 Task: Set the question to required.
Action: Mouse moved to (652, 302)
Screenshot: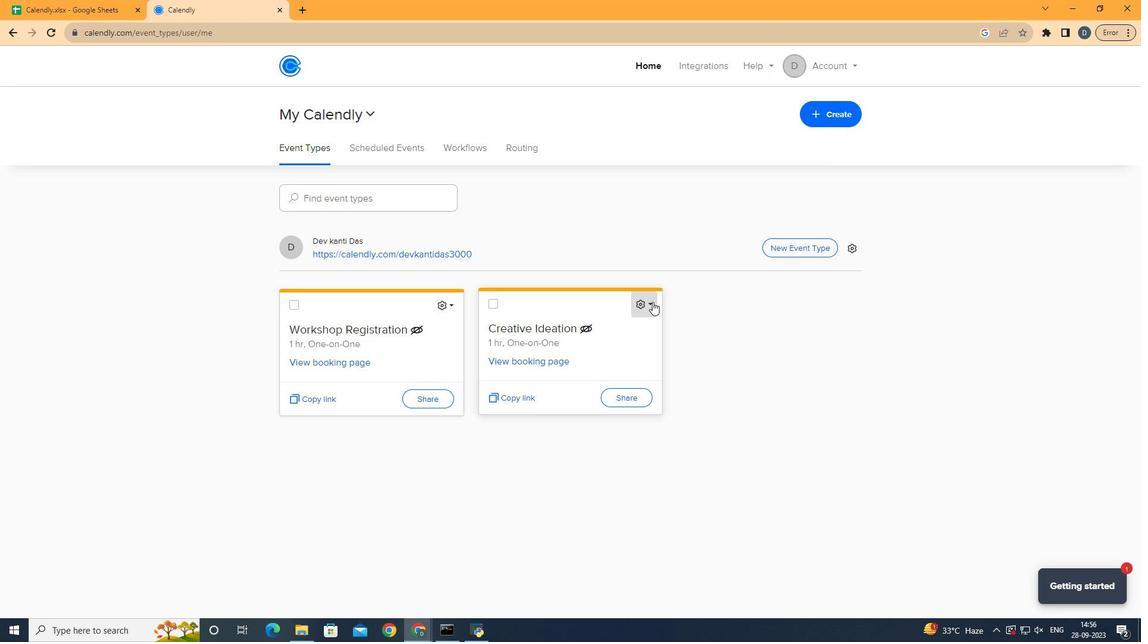 
Action: Mouse pressed left at (652, 302)
Screenshot: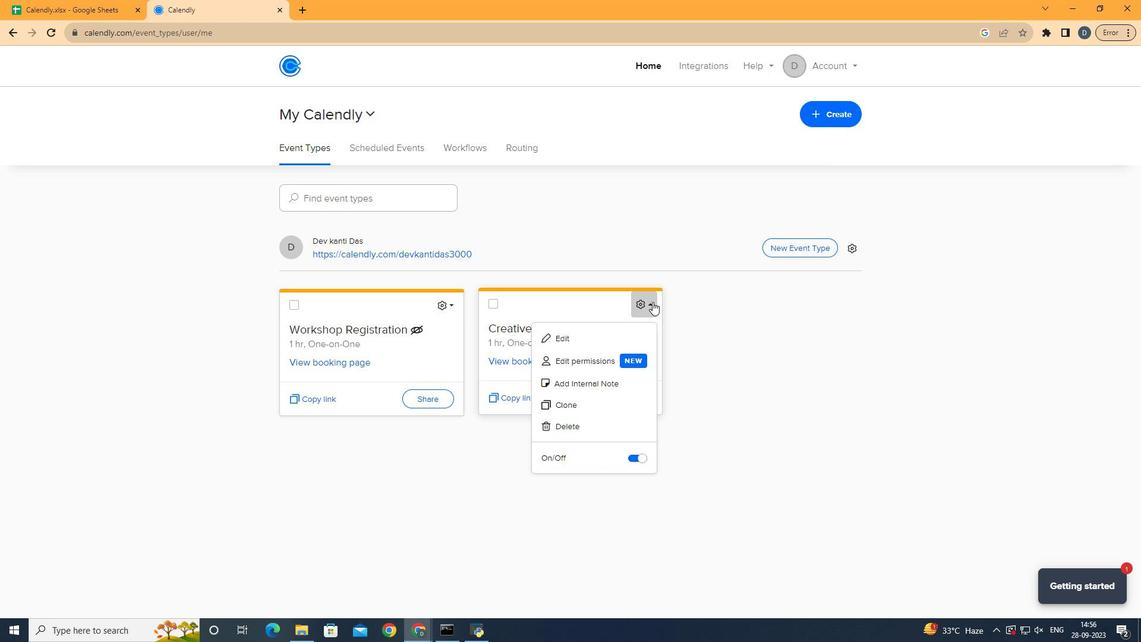 
Action: Mouse moved to (626, 331)
Screenshot: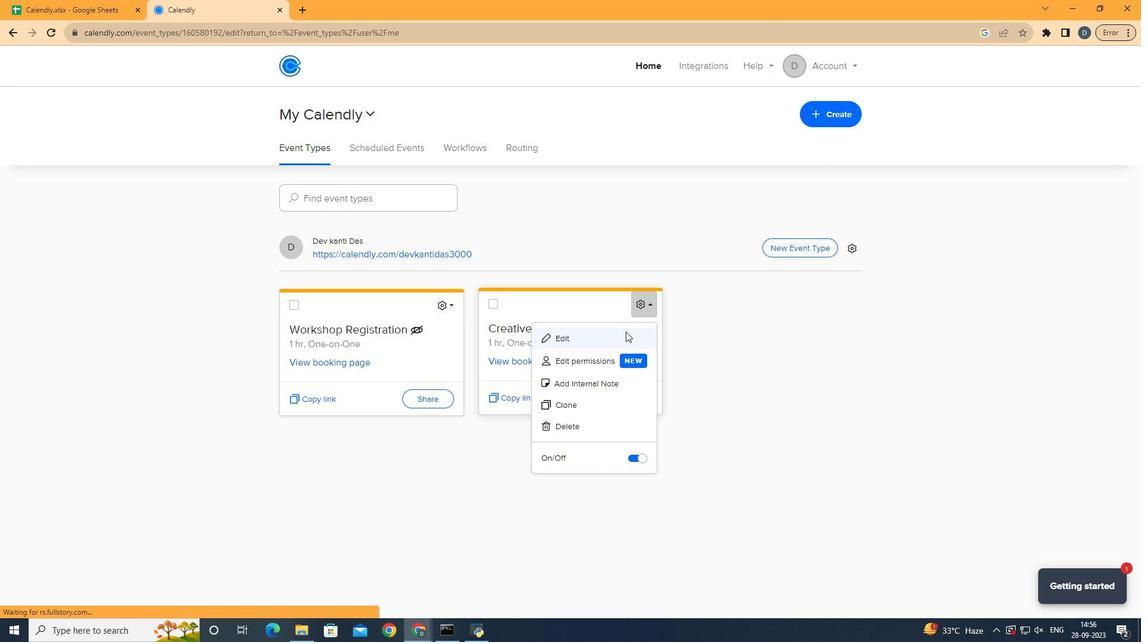 
Action: Mouse pressed left at (626, 331)
Screenshot: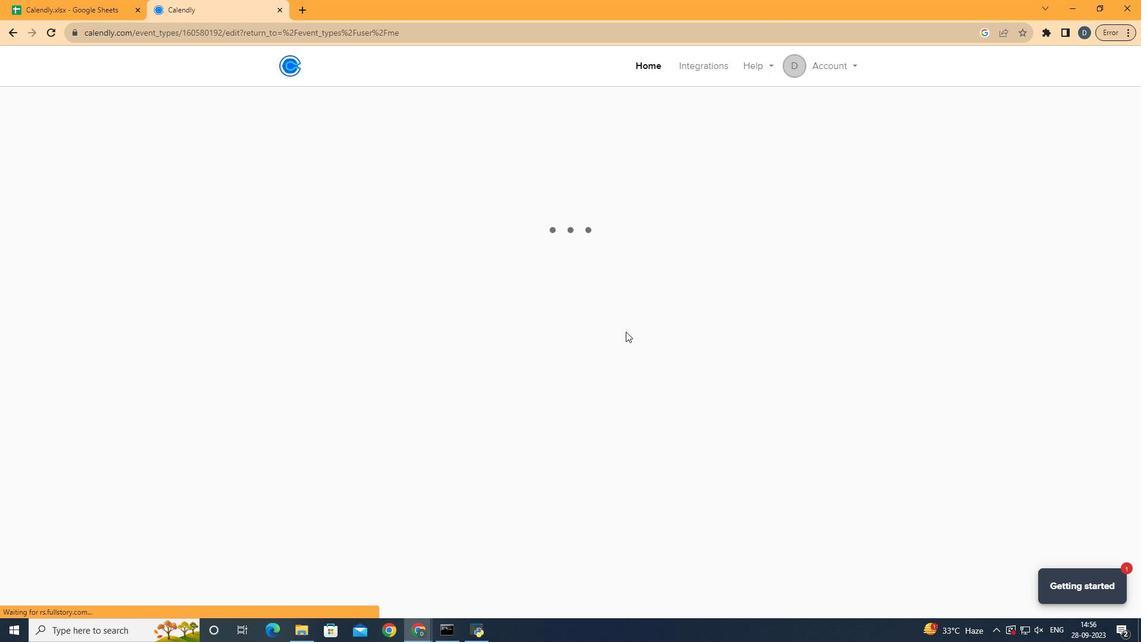 
Action: Mouse moved to (572, 332)
Screenshot: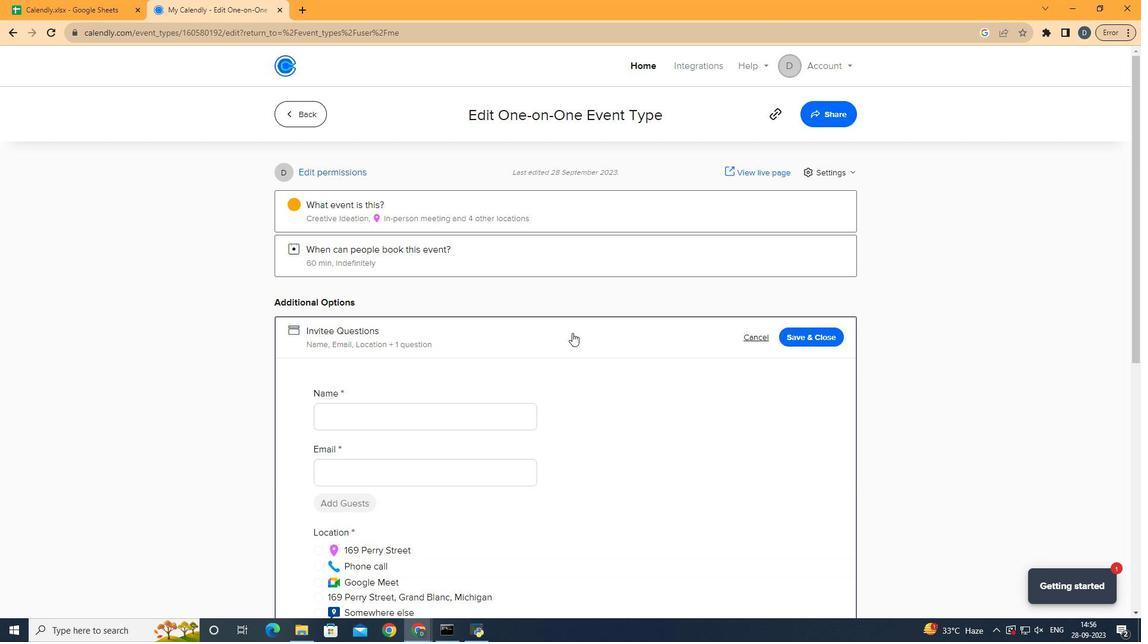 
Action: Mouse pressed left at (572, 332)
Screenshot: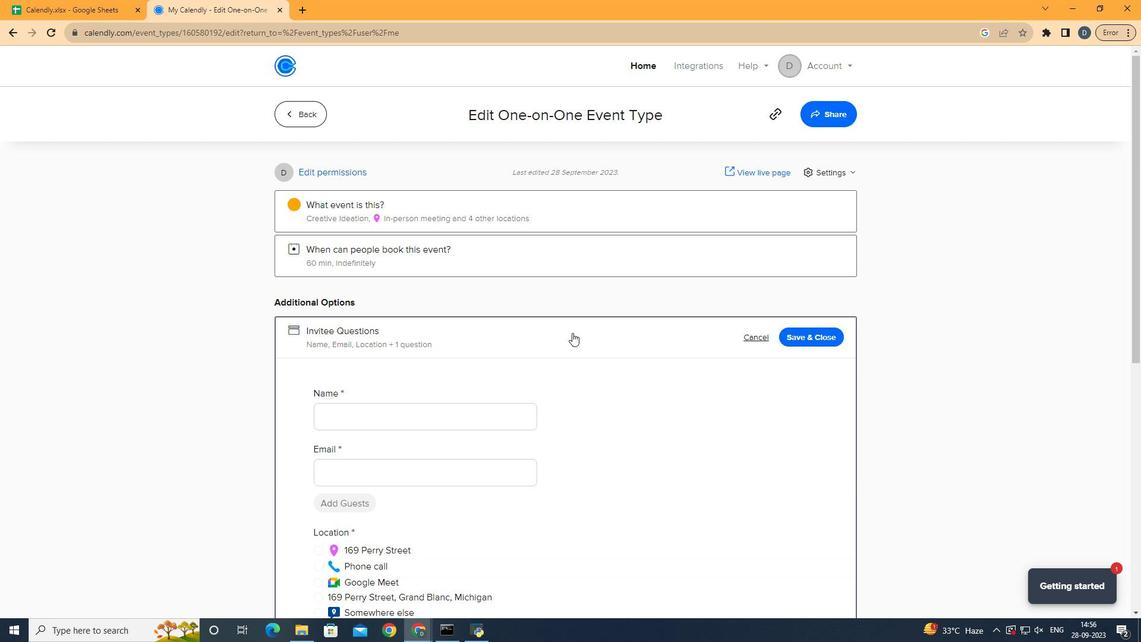 
Action: Mouse moved to (572, 332)
Screenshot: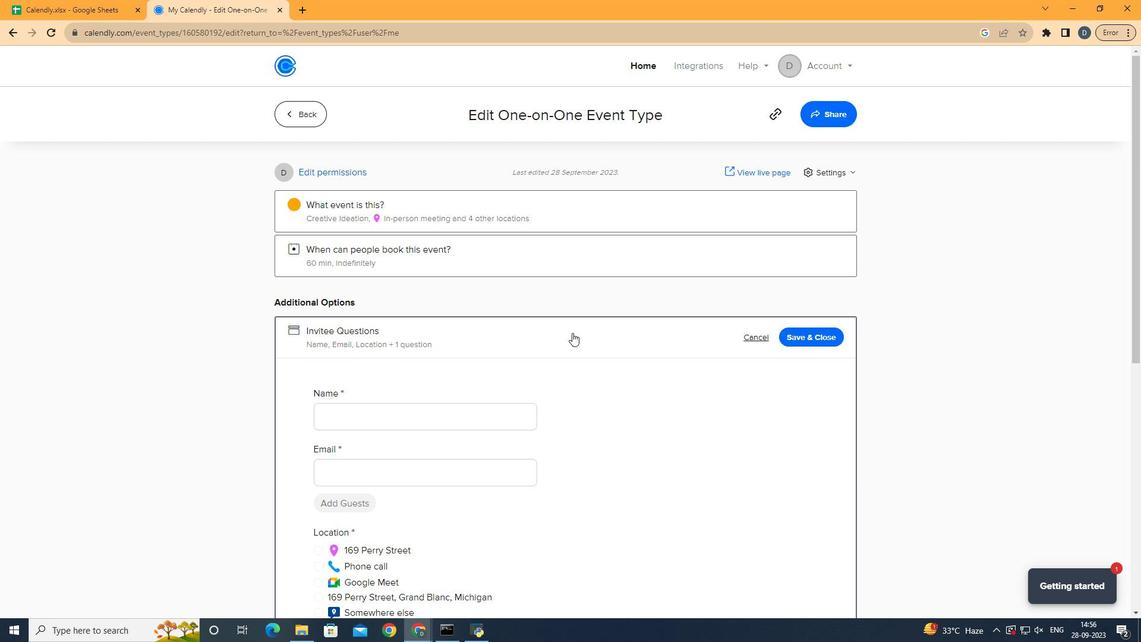 
Action: Mouse scrolled (572, 332) with delta (0, 0)
Screenshot: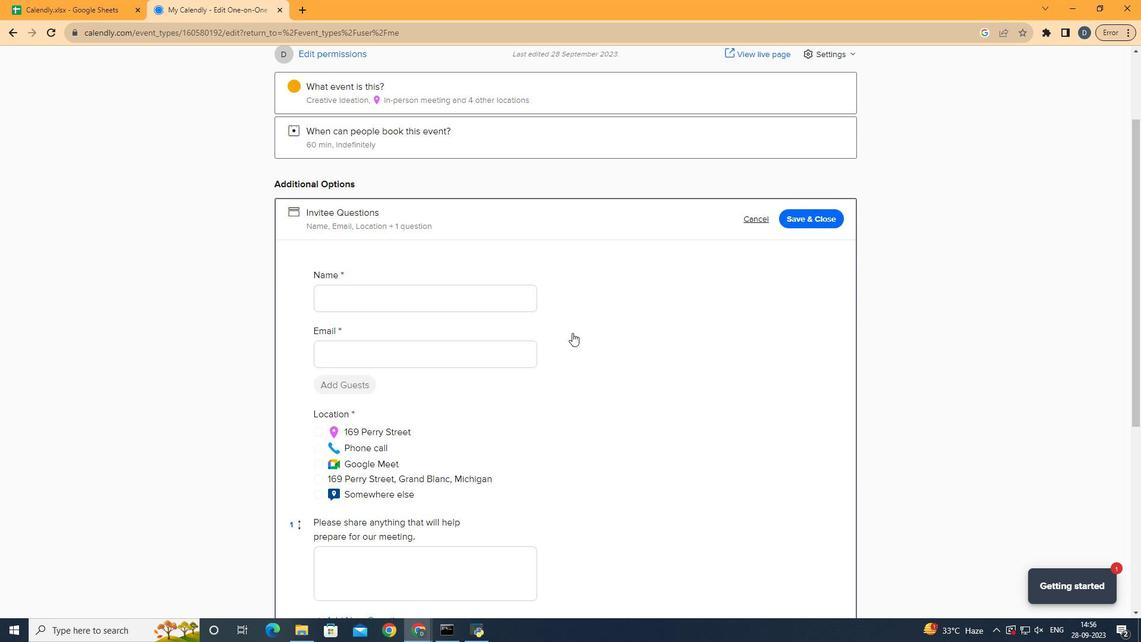 
Action: Mouse scrolled (572, 332) with delta (0, 0)
Screenshot: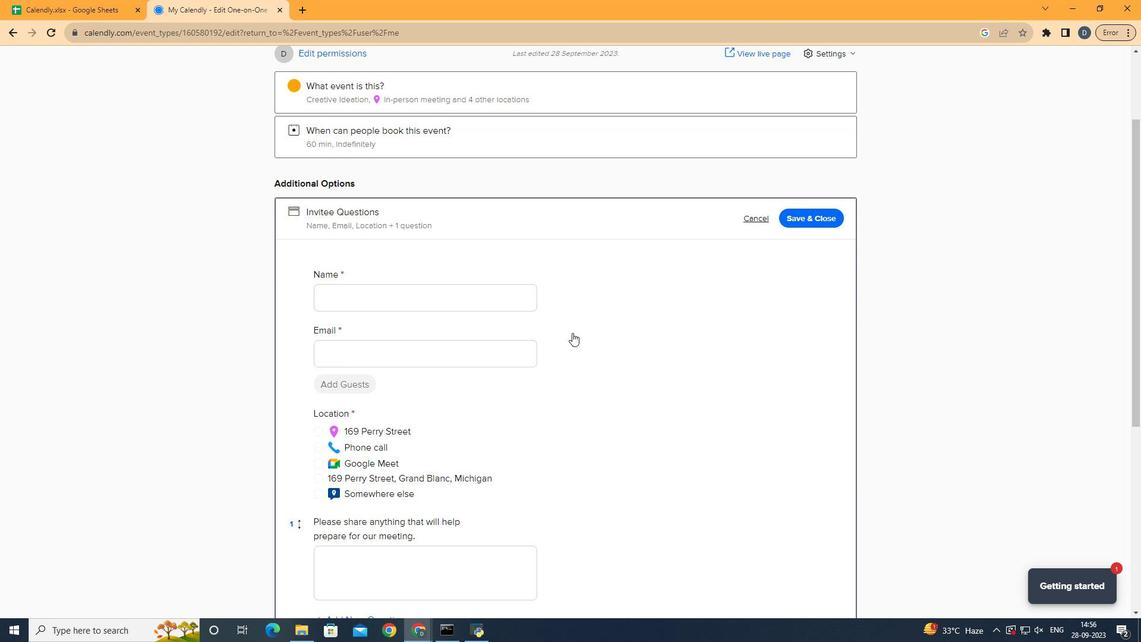 
Action: Mouse scrolled (572, 332) with delta (0, 0)
Screenshot: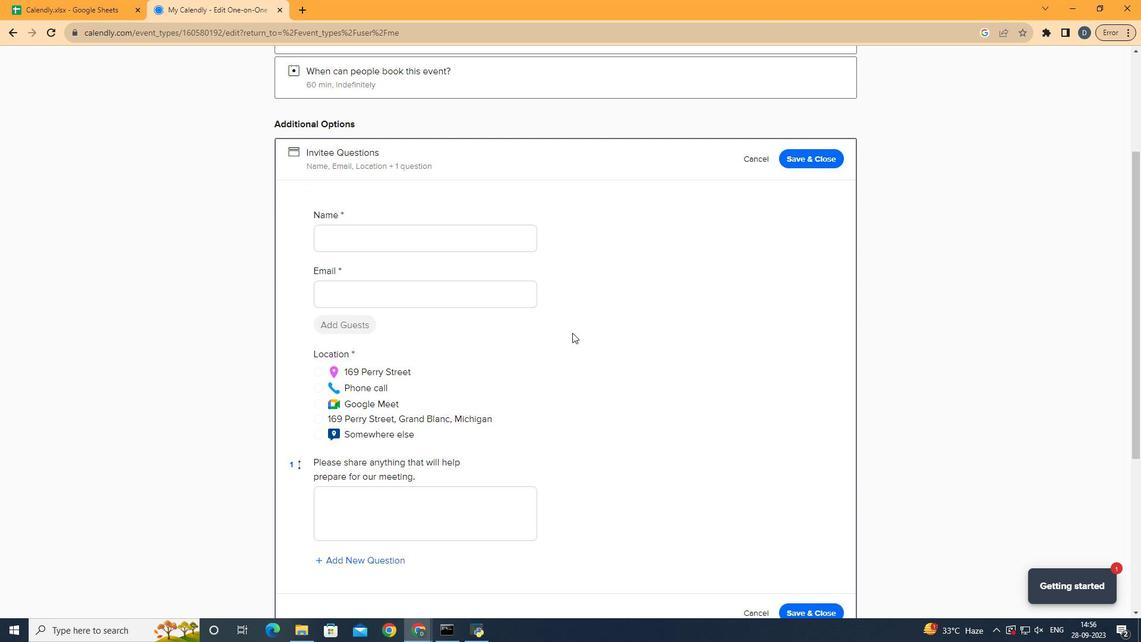 
Action: Mouse moved to (470, 388)
Screenshot: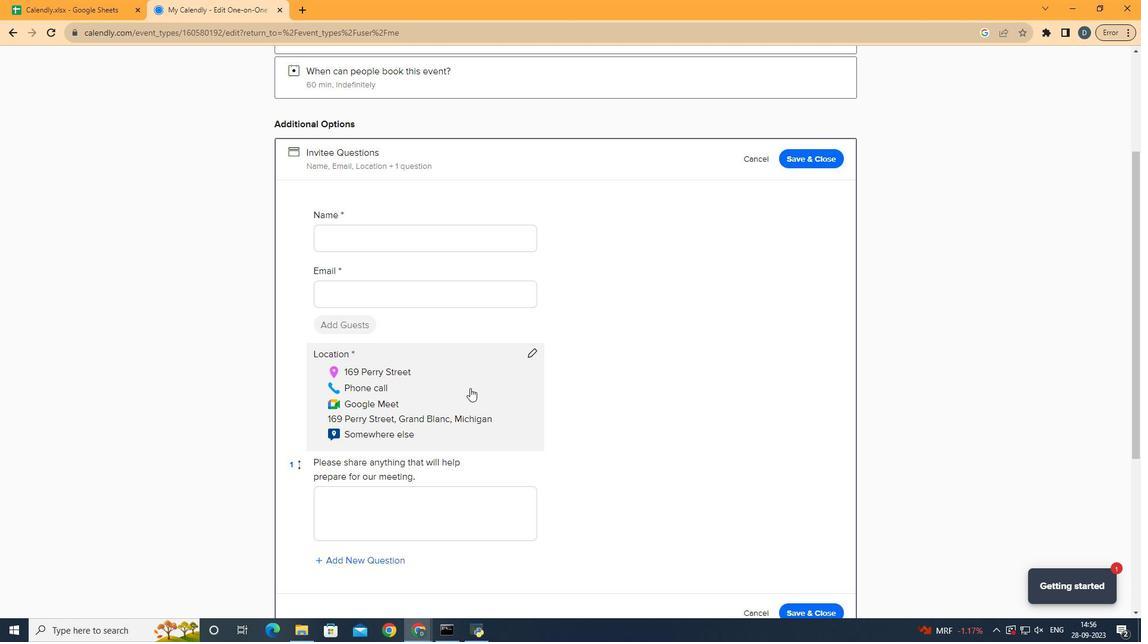 
Action: Mouse pressed left at (470, 388)
Screenshot: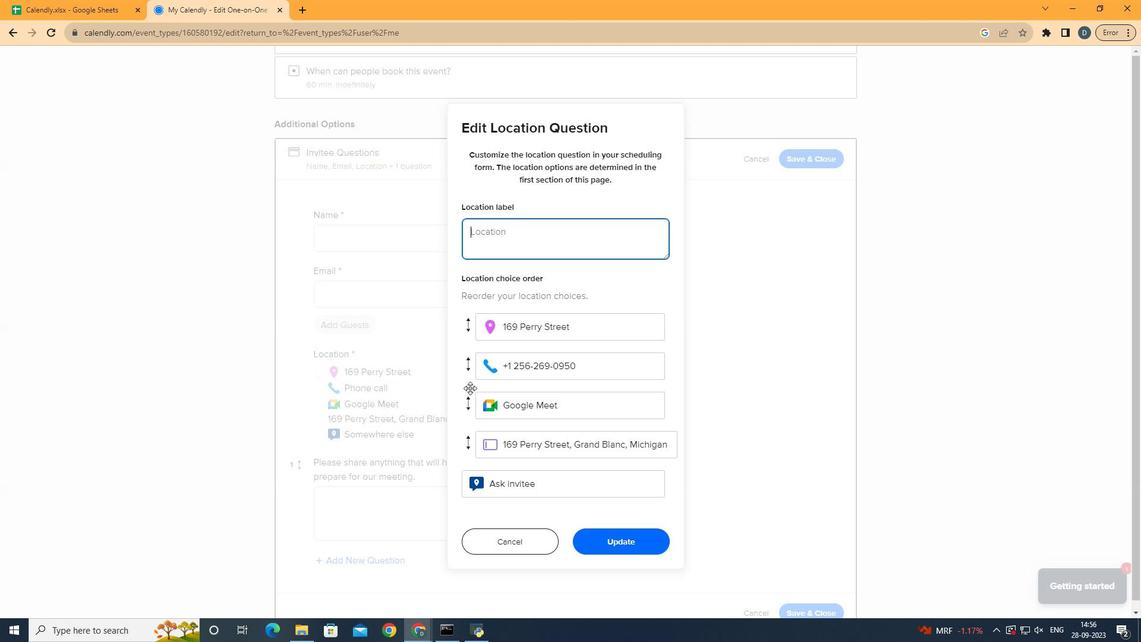
Action: Mouse moved to (507, 542)
Screenshot: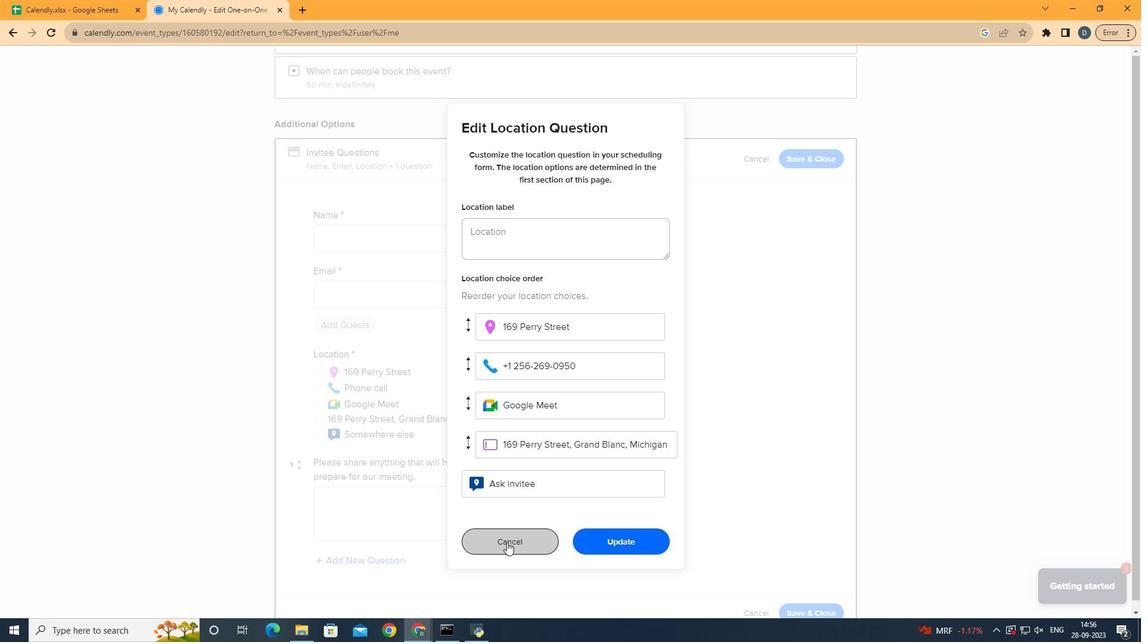 
Action: Mouse pressed left at (507, 542)
Screenshot: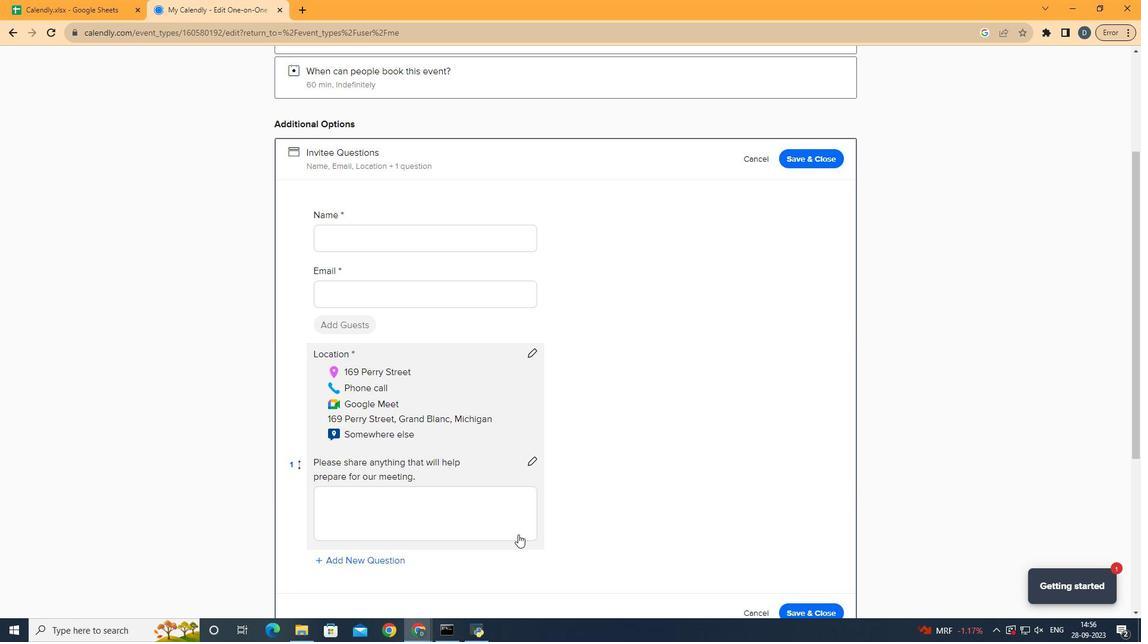 
Action: Mouse moved to (567, 479)
Screenshot: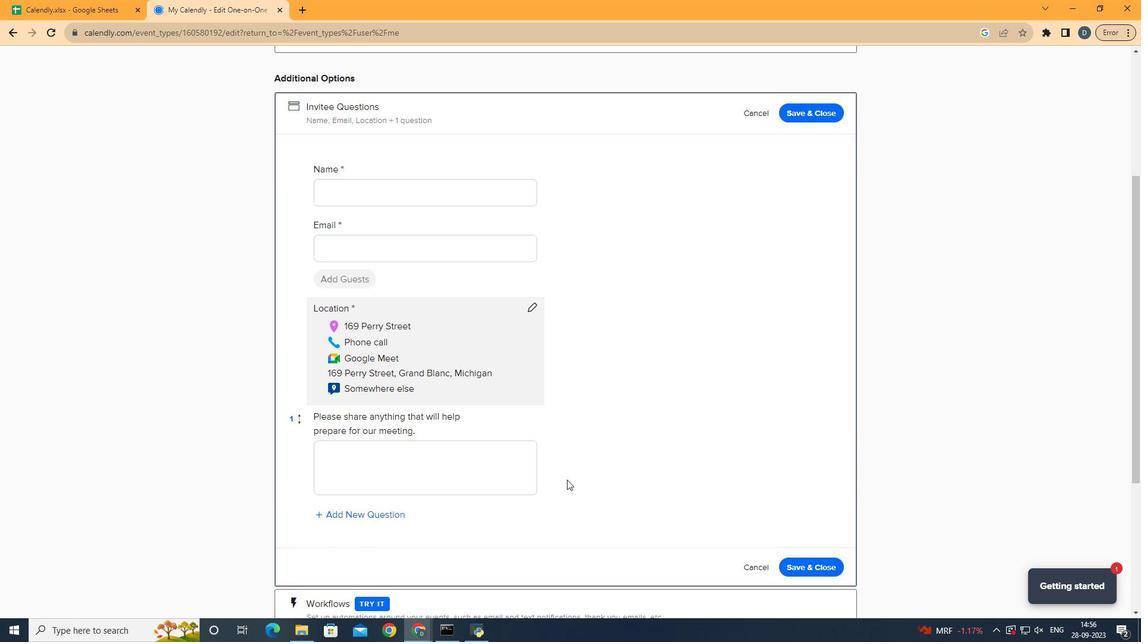 
Action: Mouse scrolled (567, 479) with delta (0, 0)
Screenshot: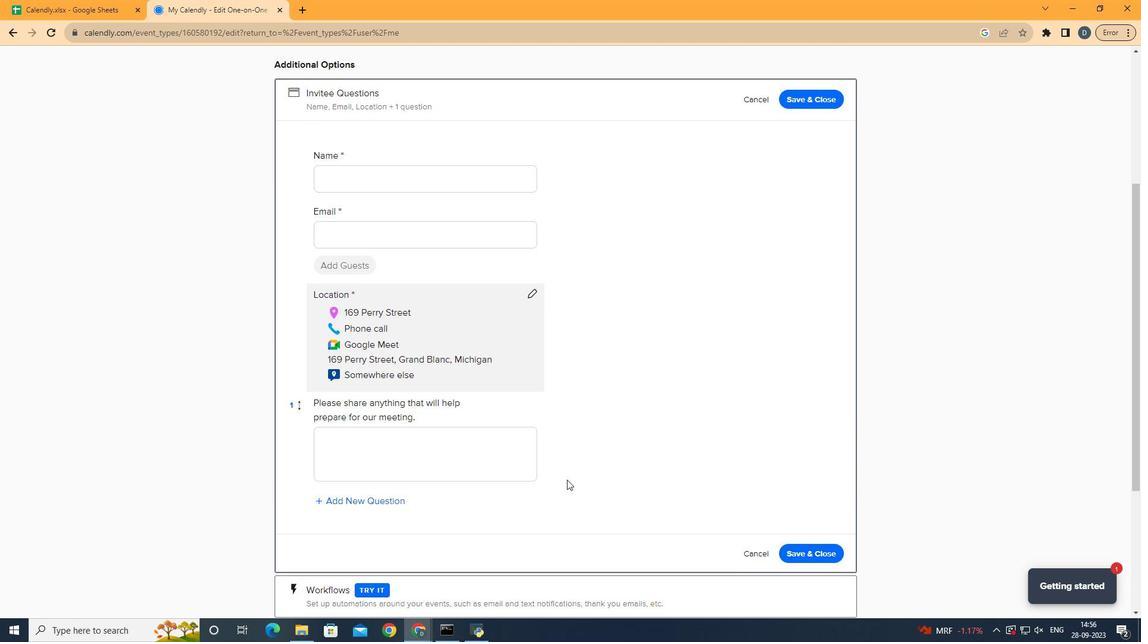 
Action: Mouse moved to (440, 421)
Screenshot: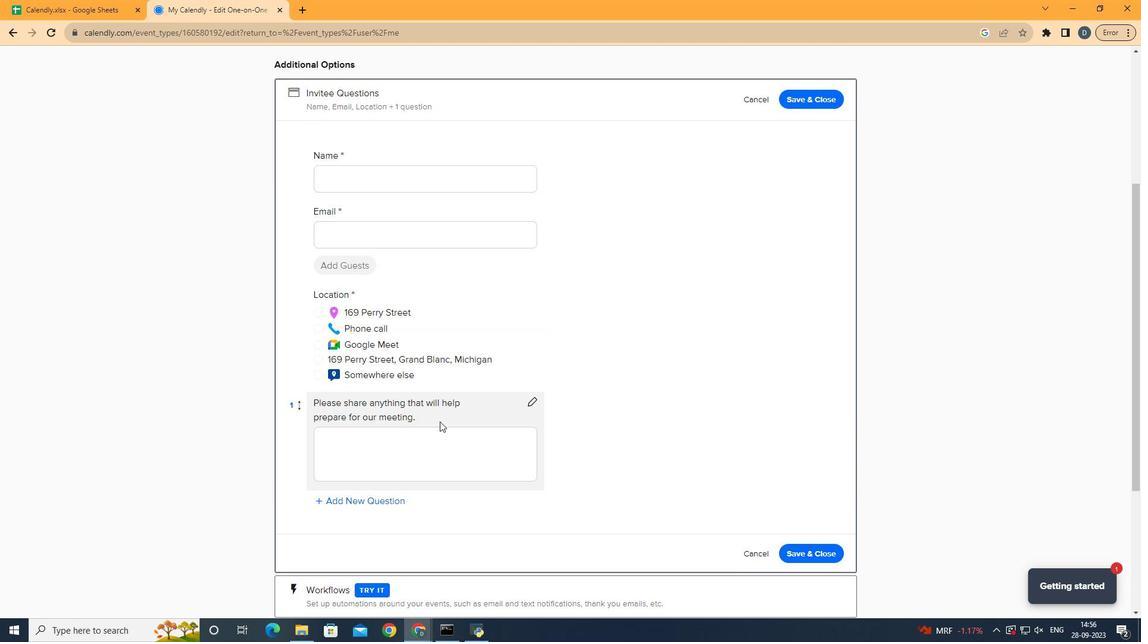 
Action: Mouse pressed left at (440, 421)
Screenshot: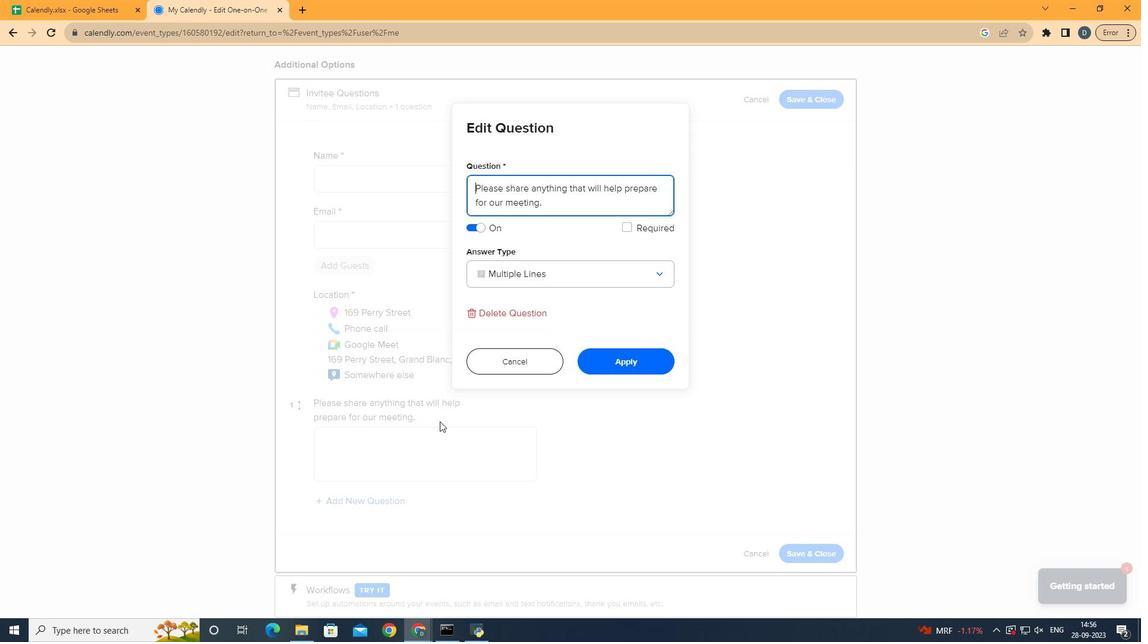 
Action: Mouse moved to (627, 228)
Screenshot: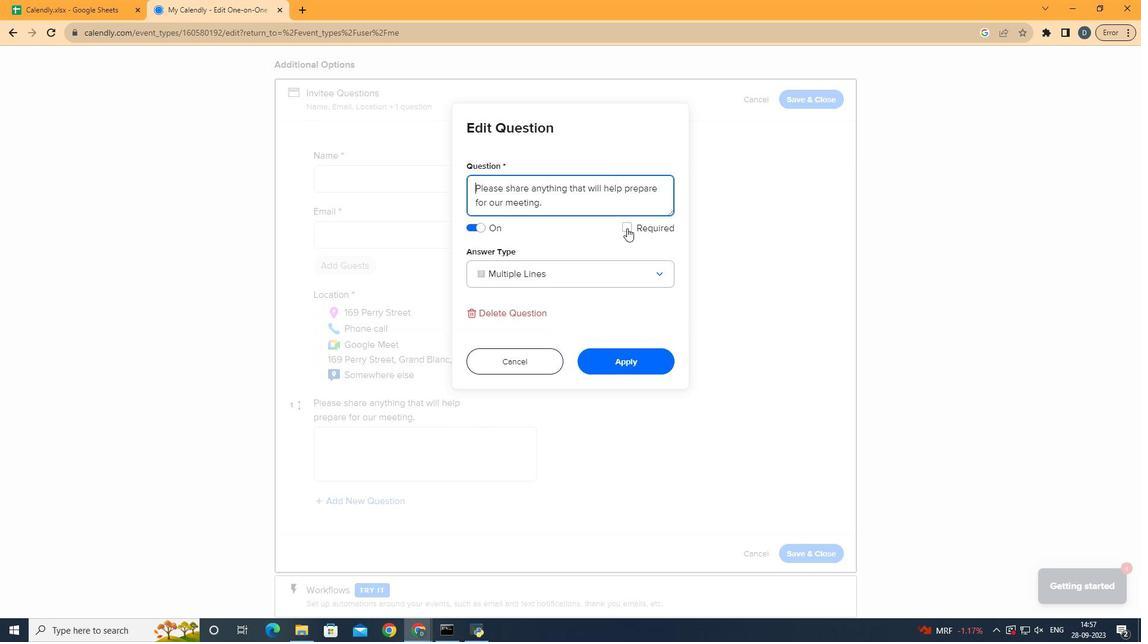 
Action: Mouse pressed left at (627, 228)
Screenshot: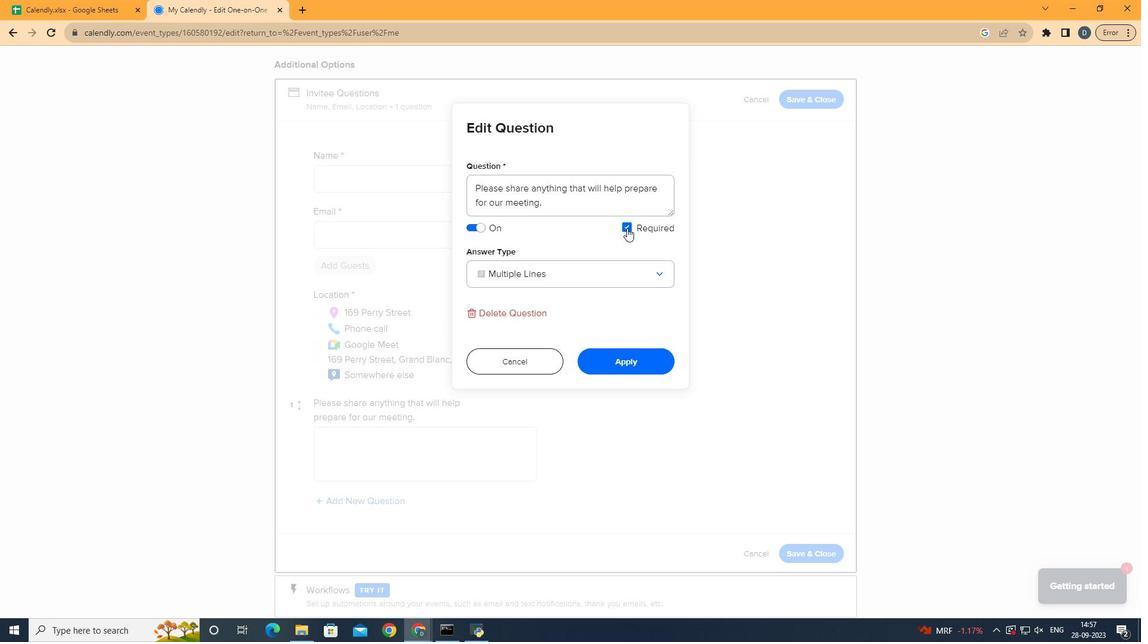 
Action: Mouse moved to (621, 360)
Screenshot: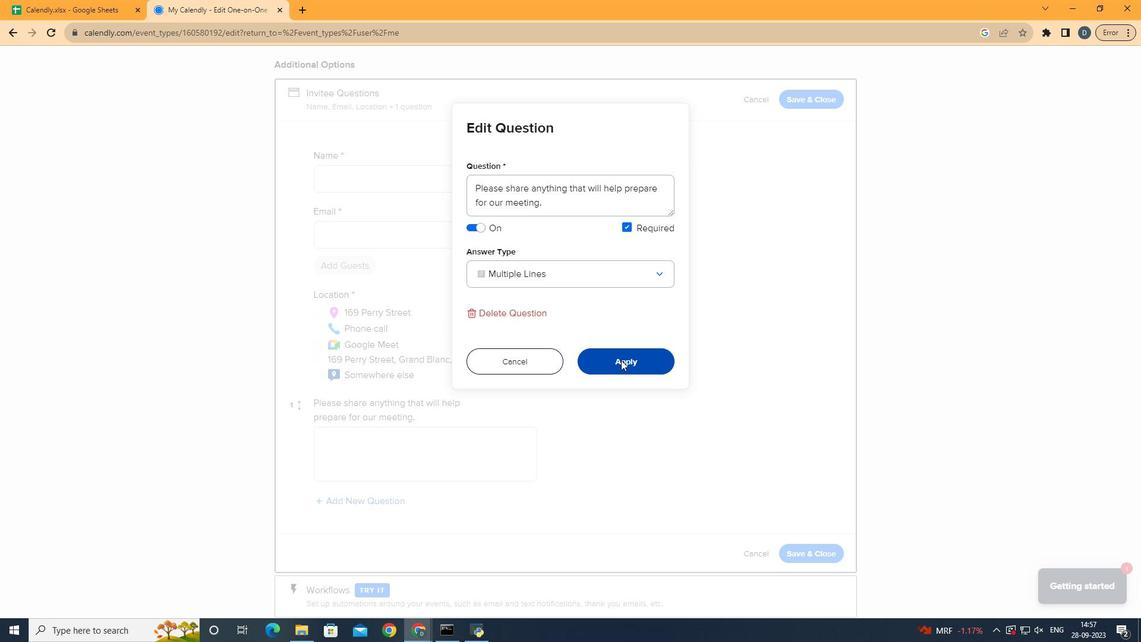 
Action: Mouse pressed left at (621, 360)
Screenshot: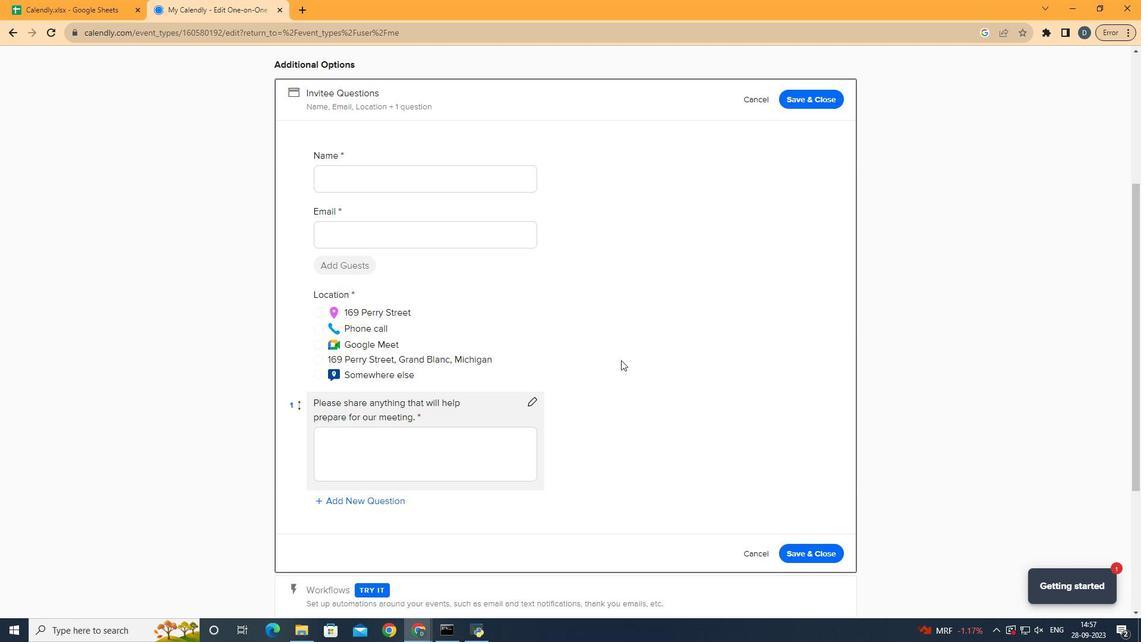 
Action: Mouse moved to (658, 356)
Screenshot: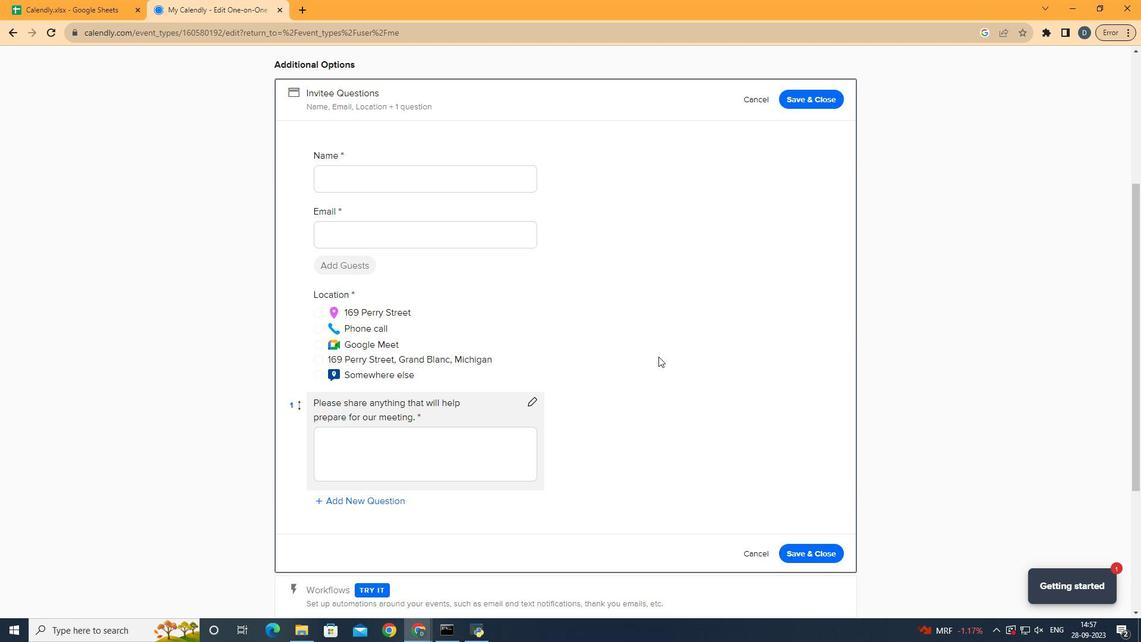 
